 Task: Look for products in the category "Babies & Kids" with unflavored flavor only.
Action: Mouse moved to (324, 149)
Screenshot: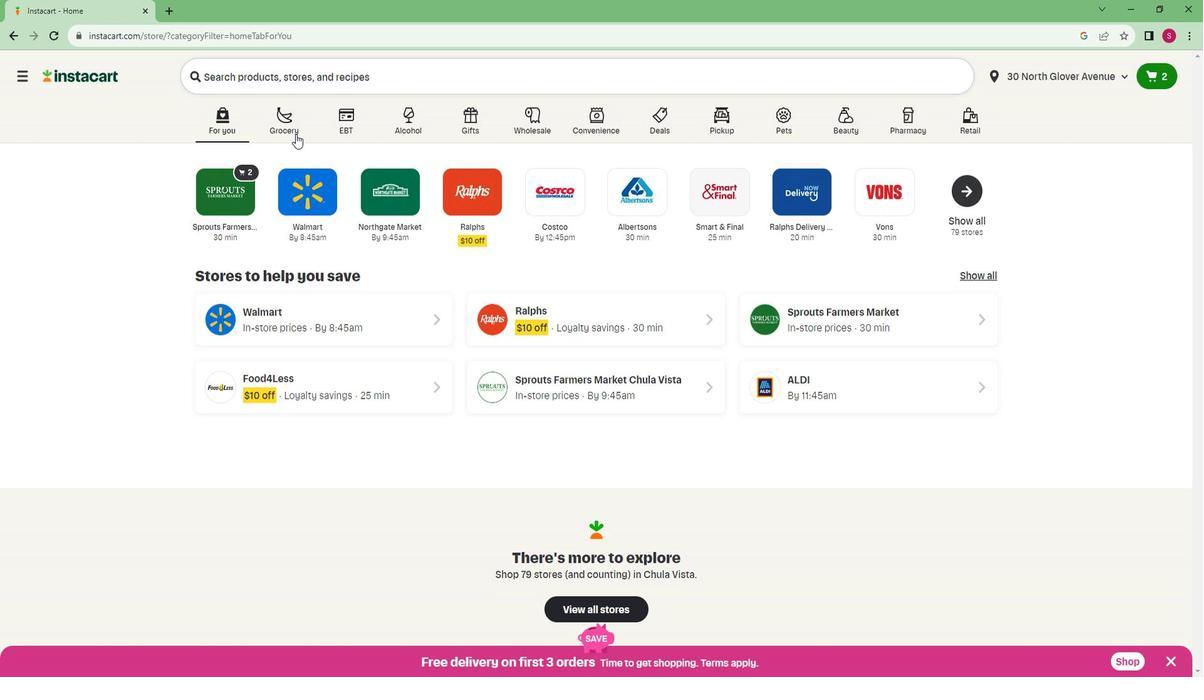 
Action: Mouse pressed left at (324, 149)
Screenshot: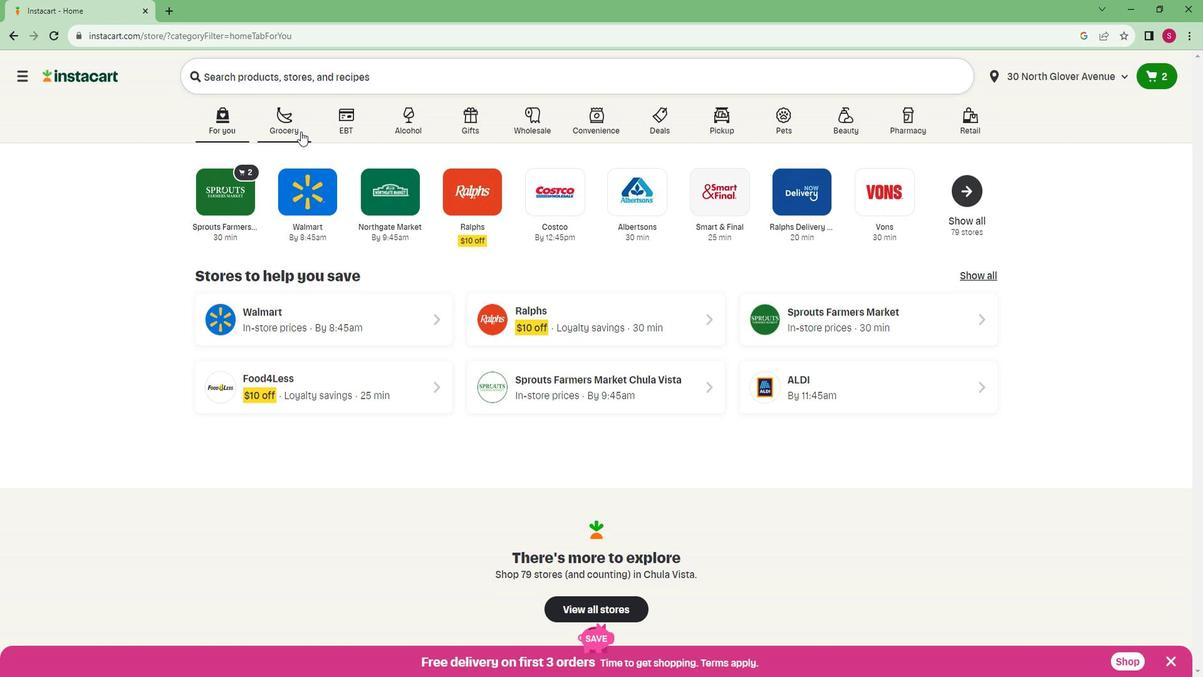 
Action: Mouse moved to (269, 362)
Screenshot: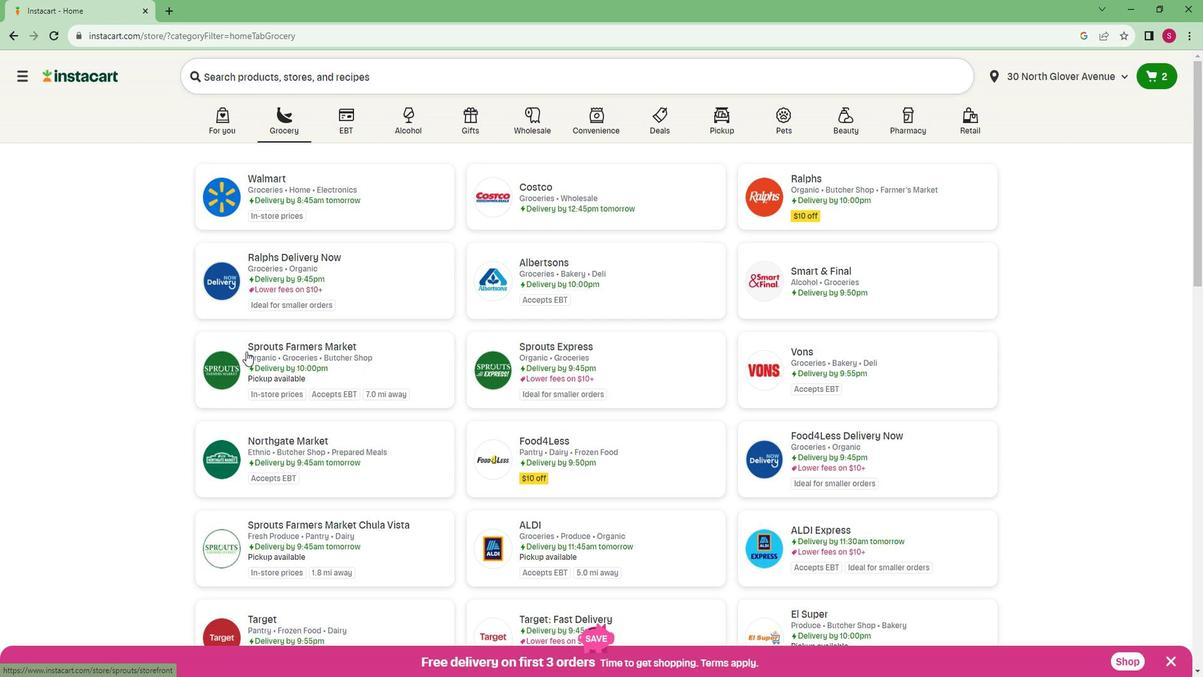 
Action: Mouse pressed left at (269, 362)
Screenshot: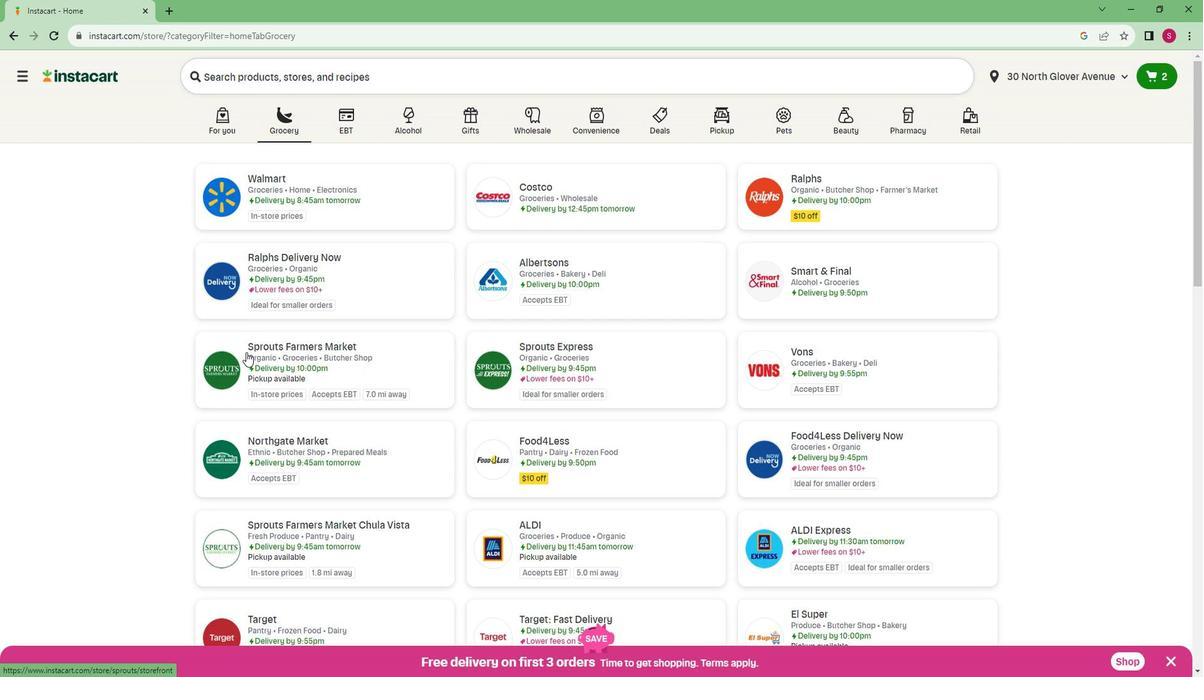 
Action: Mouse moved to (105, 526)
Screenshot: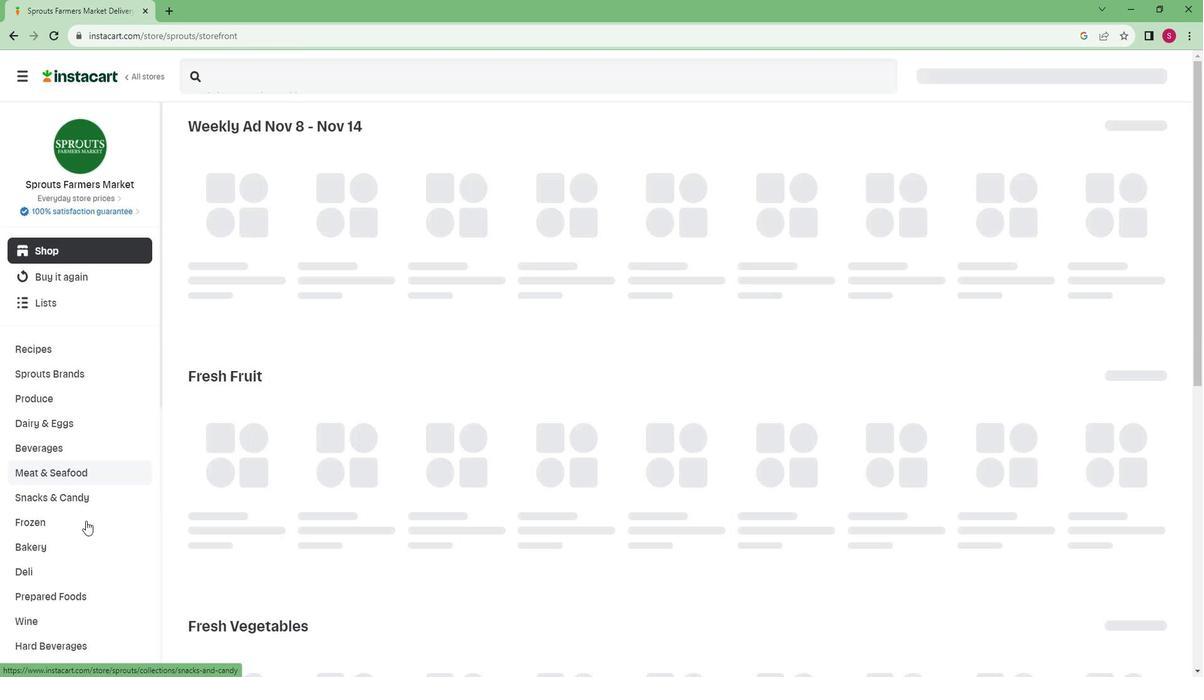 
Action: Mouse scrolled (105, 526) with delta (0, 0)
Screenshot: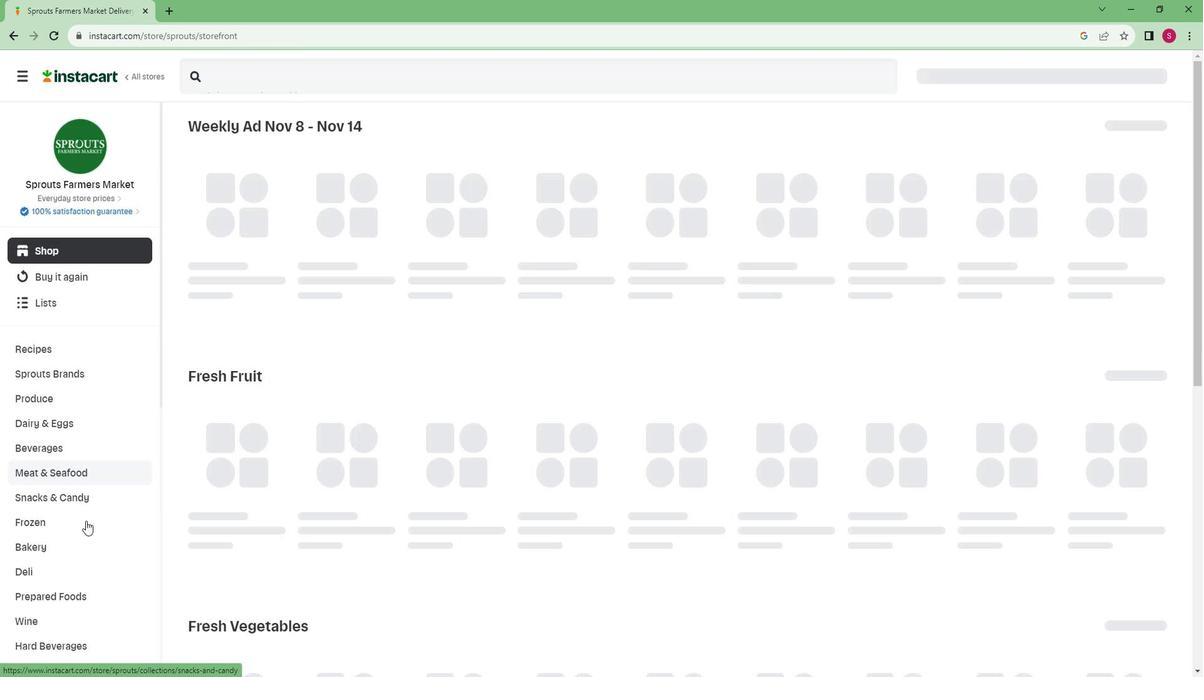 
Action: Mouse moved to (103, 527)
Screenshot: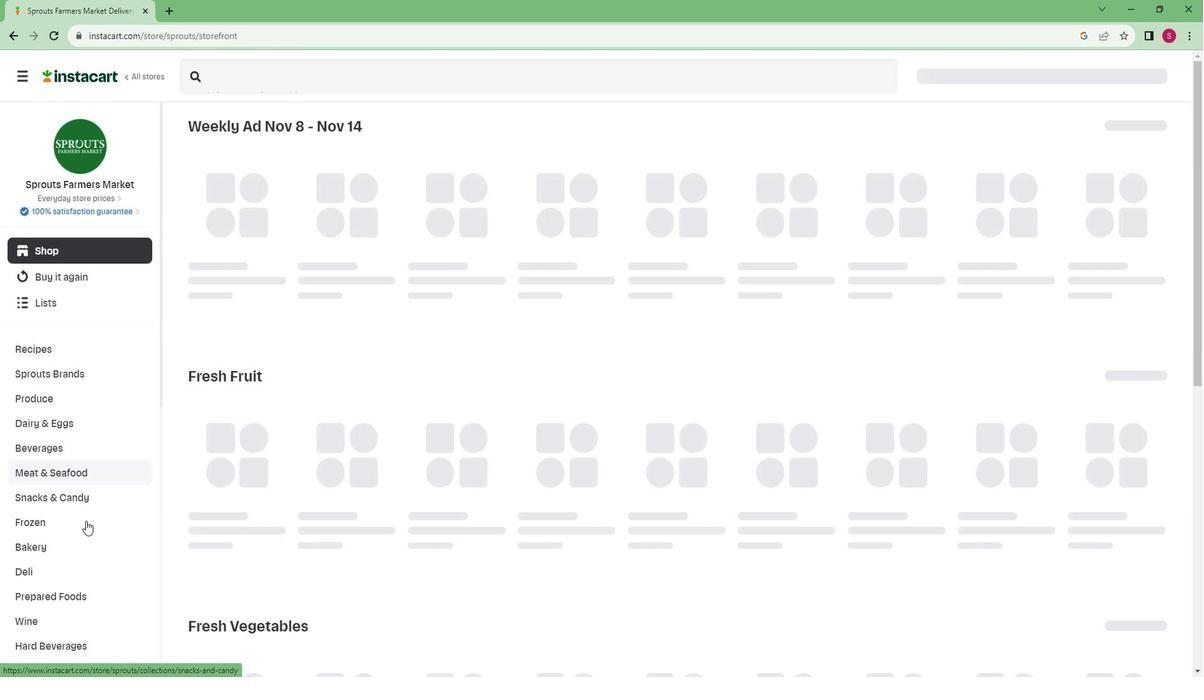 
Action: Mouse scrolled (103, 527) with delta (0, 0)
Screenshot: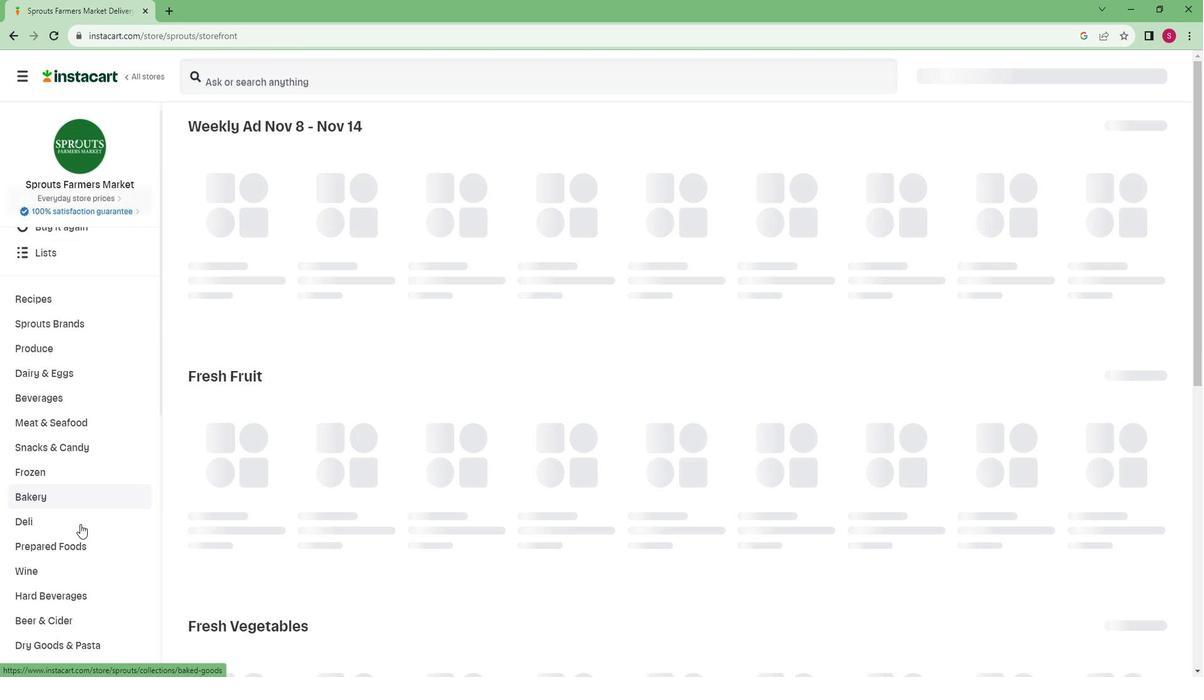
Action: Mouse scrolled (103, 527) with delta (0, 0)
Screenshot: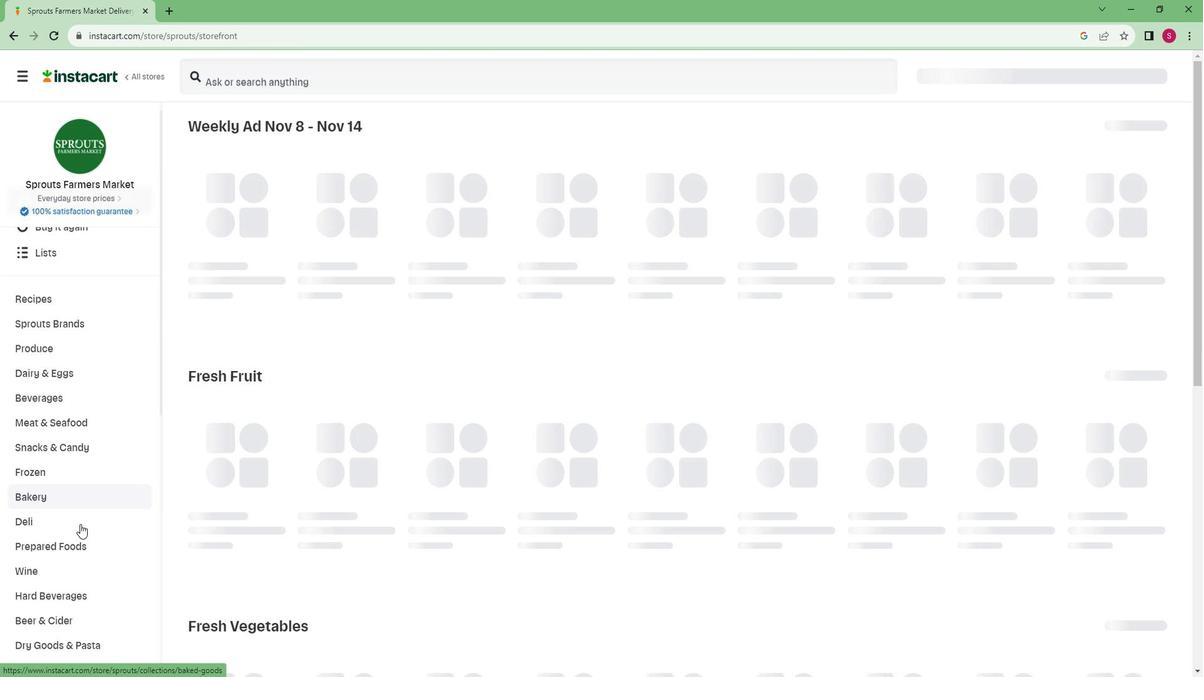 
Action: Mouse scrolled (103, 527) with delta (0, 0)
Screenshot: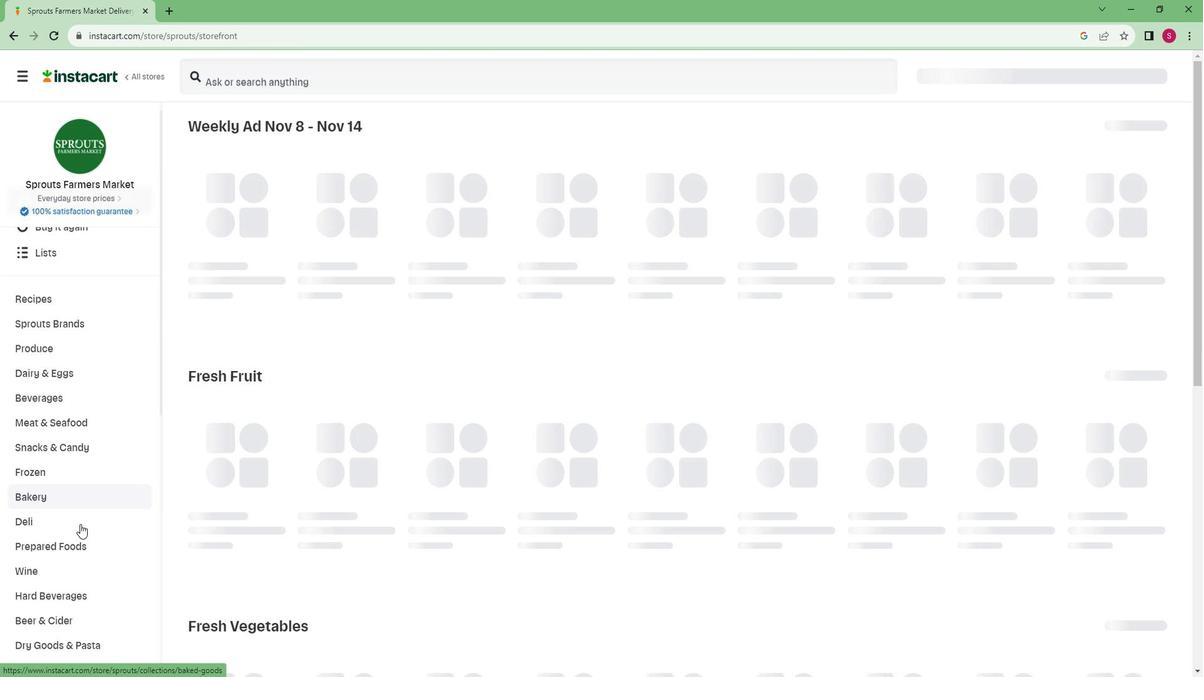 
Action: Mouse scrolled (103, 527) with delta (0, 0)
Screenshot: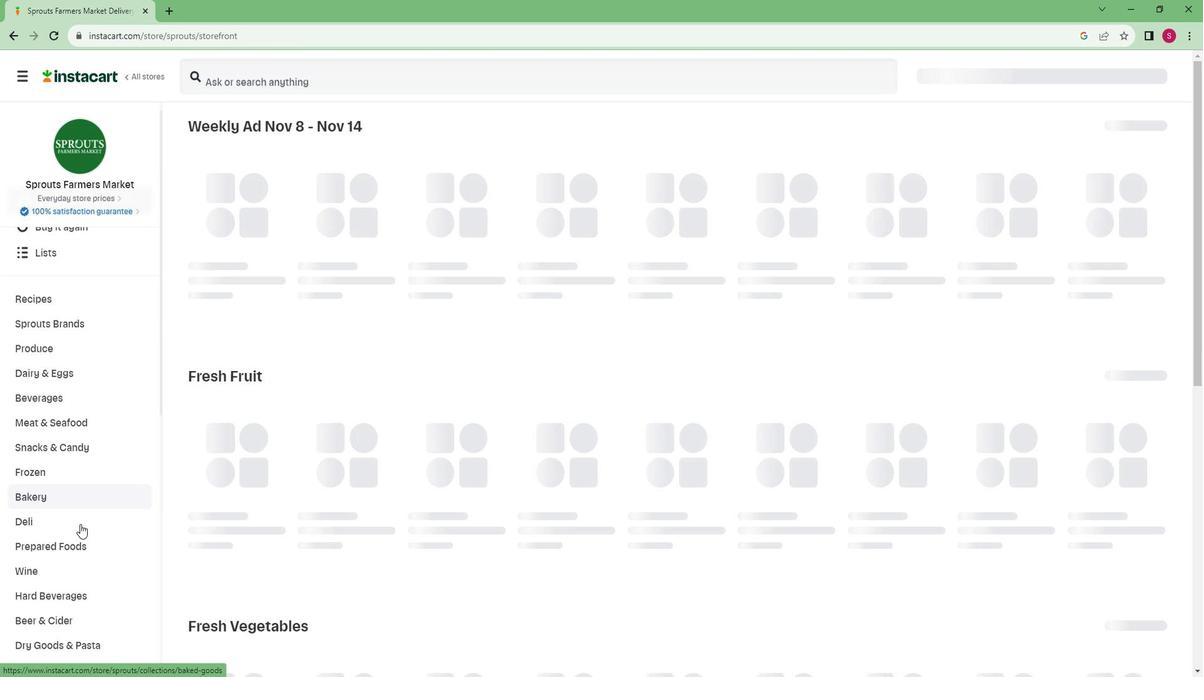 
Action: Mouse scrolled (103, 527) with delta (0, 0)
Screenshot: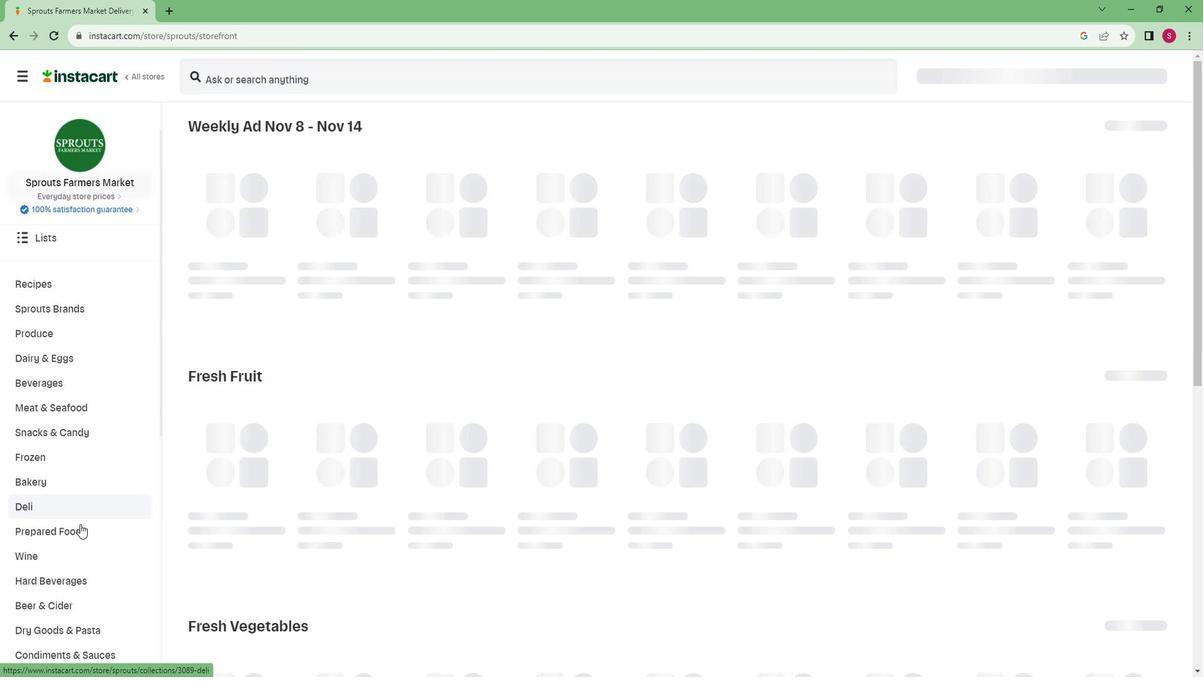 
Action: Mouse moved to (103, 527)
Screenshot: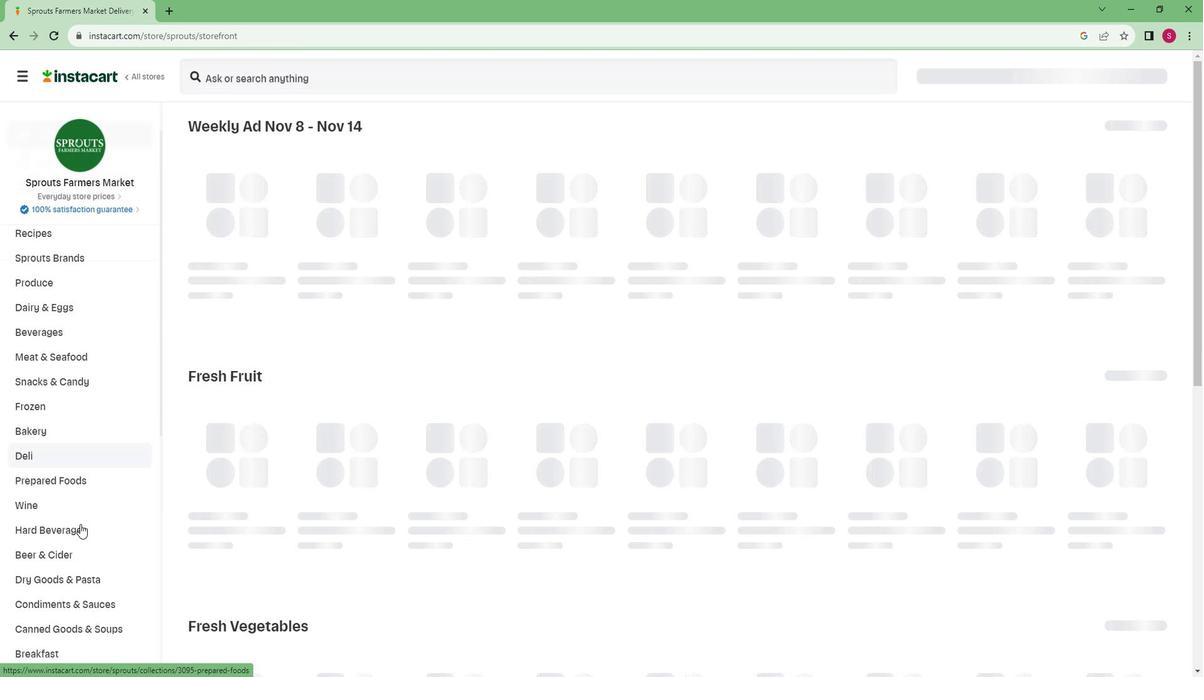
Action: Mouse scrolled (103, 527) with delta (0, 0)
Screenshot: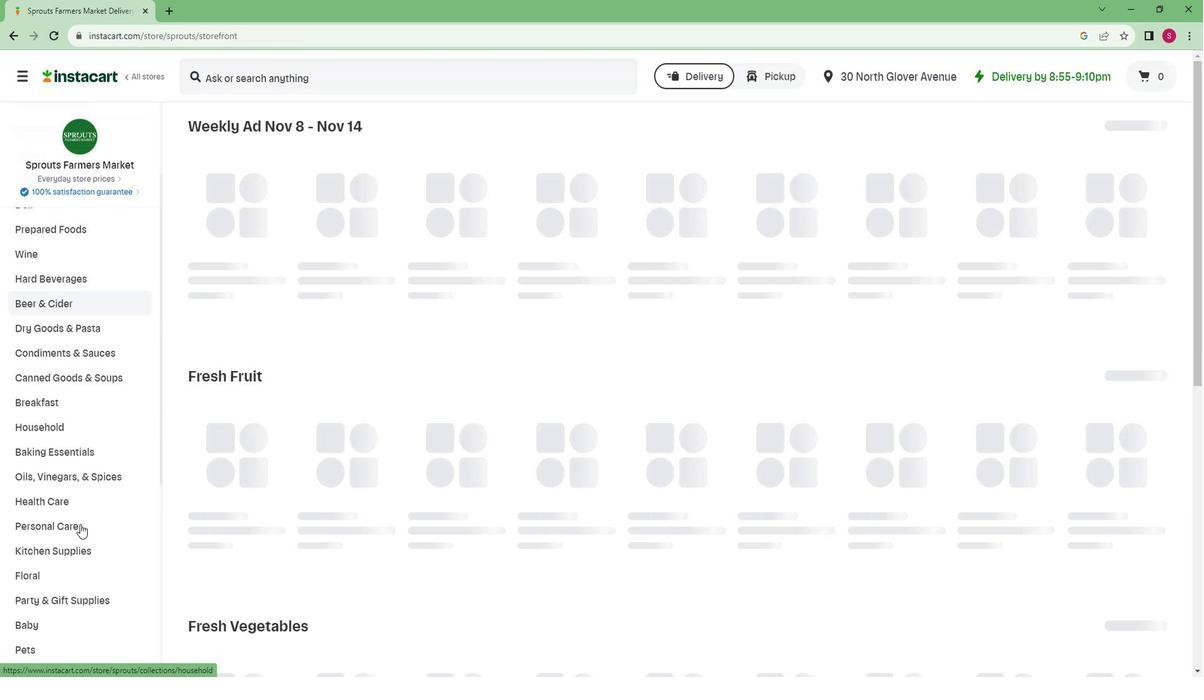 
Action: Mouse scrolled (103, 527) with delta (0, 0)
Screenshot: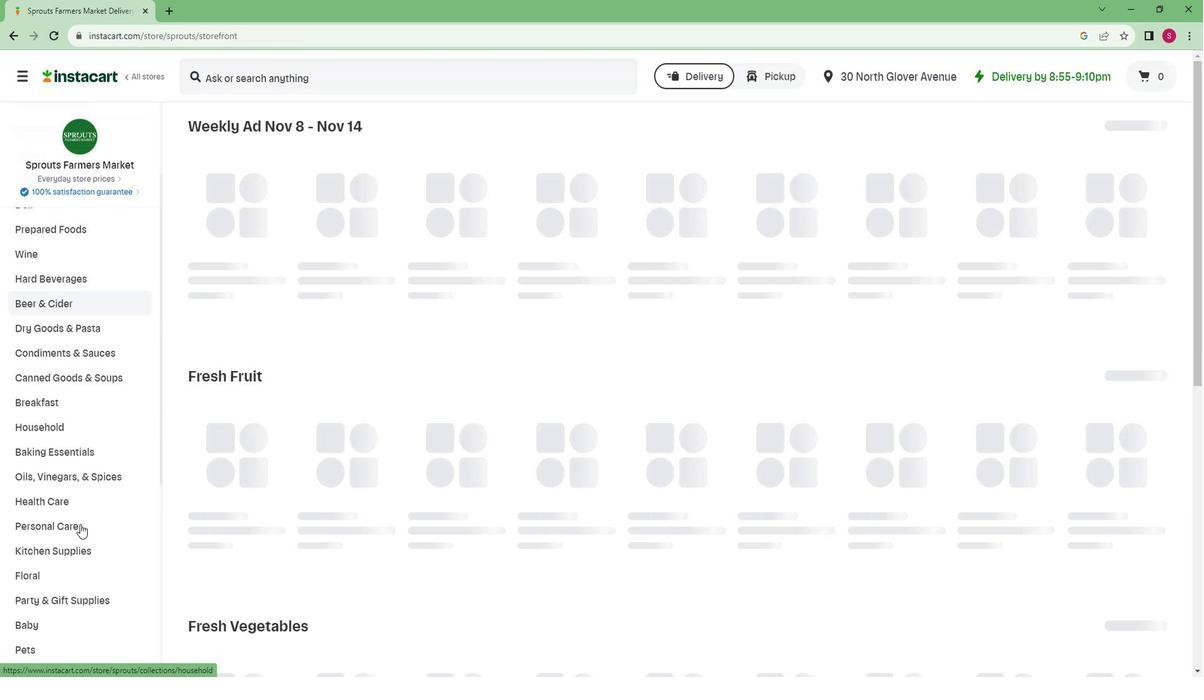 
Action: Mouse scrolled (103, 527) with delta (0, 0)
Screenshot: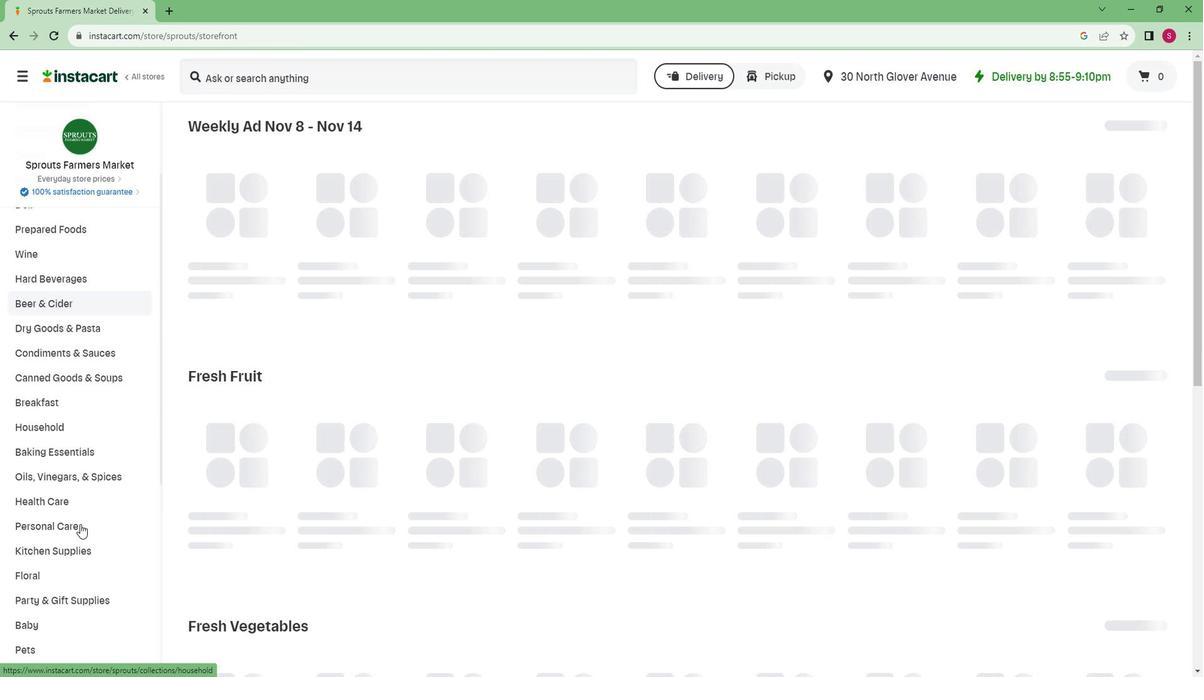 
Action: Mouse scrolled (103, 527) with delta (0, 0)
Screenshot: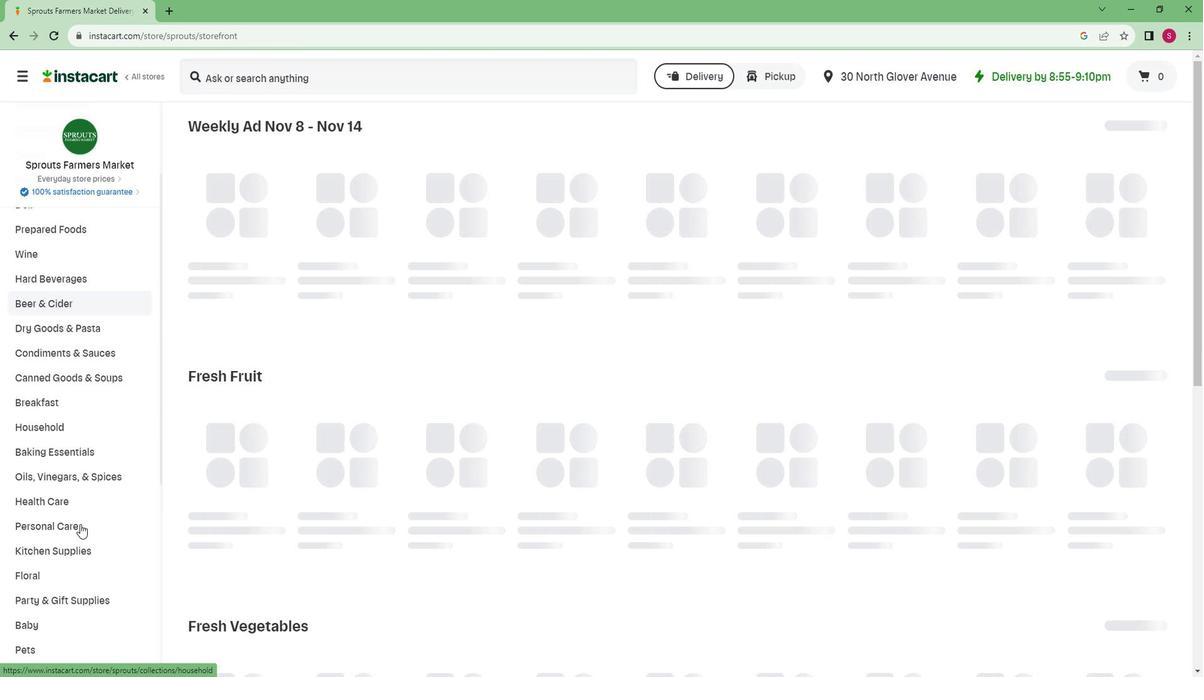 
Action: Mouse moved to (77, 568)
Screenshot: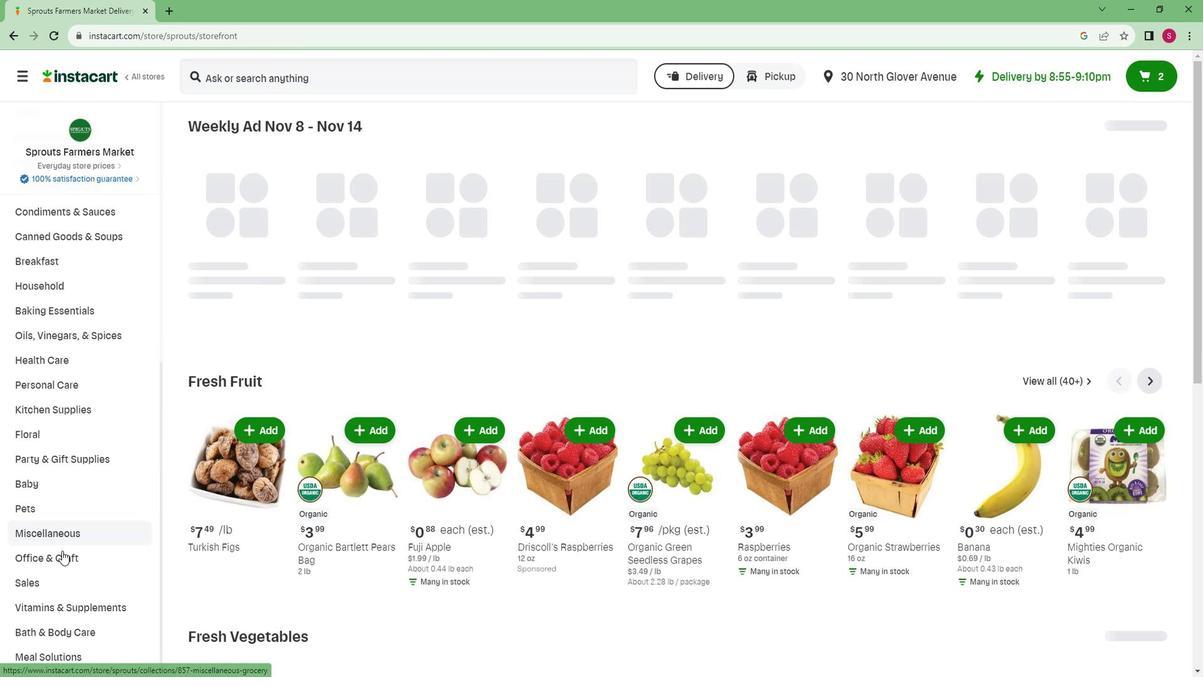 
Action: Mouse scrolled (77, 567) with delta (0, 0)
Screenshot: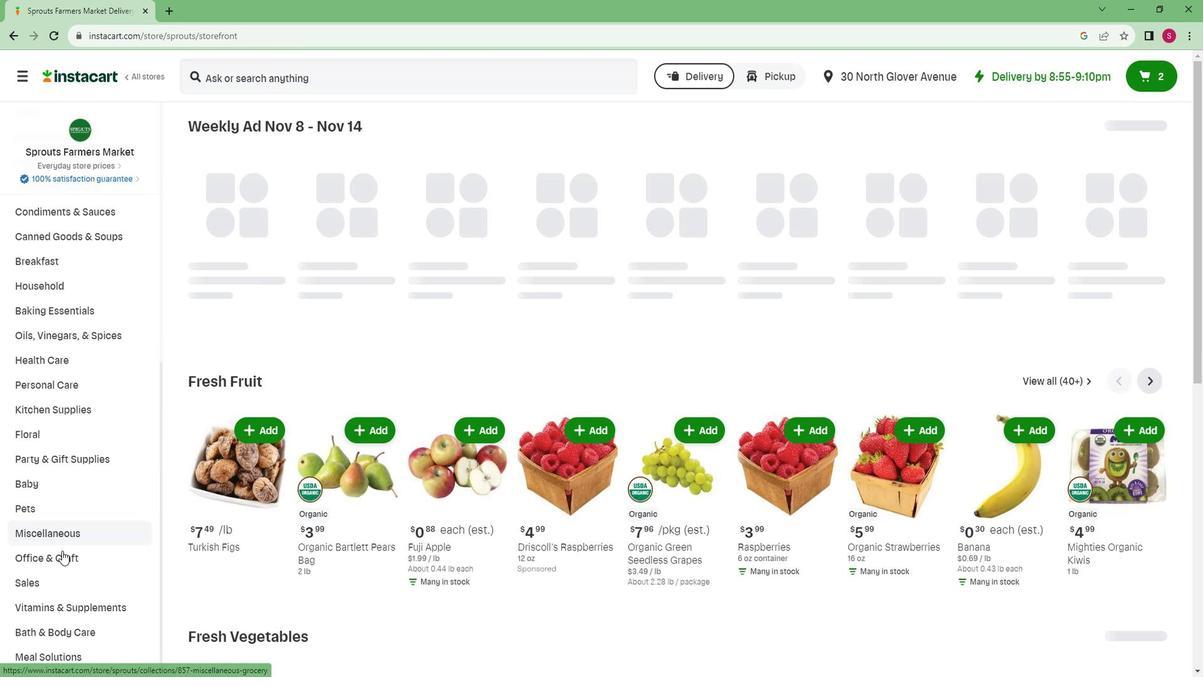 
Action: Mouse scrolled (77, 567) with delta (0, 0)
Screenshot: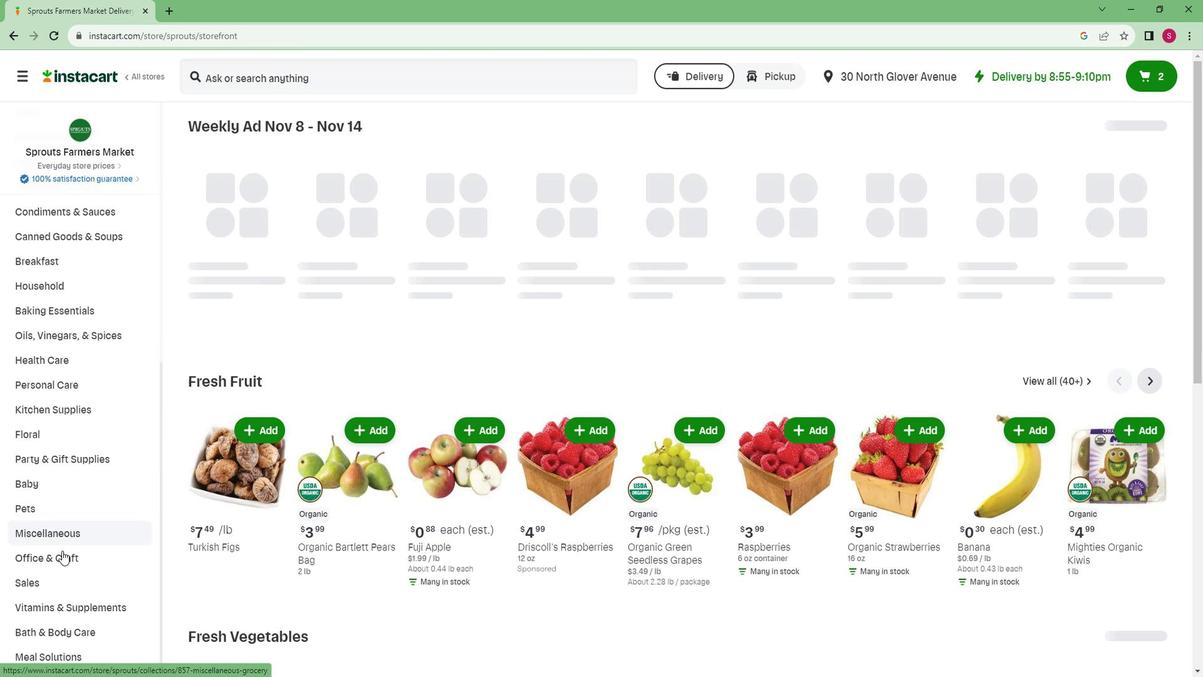 
Action: Mouse scrolled (77, 567) with delta (0, 0)
Screenshot: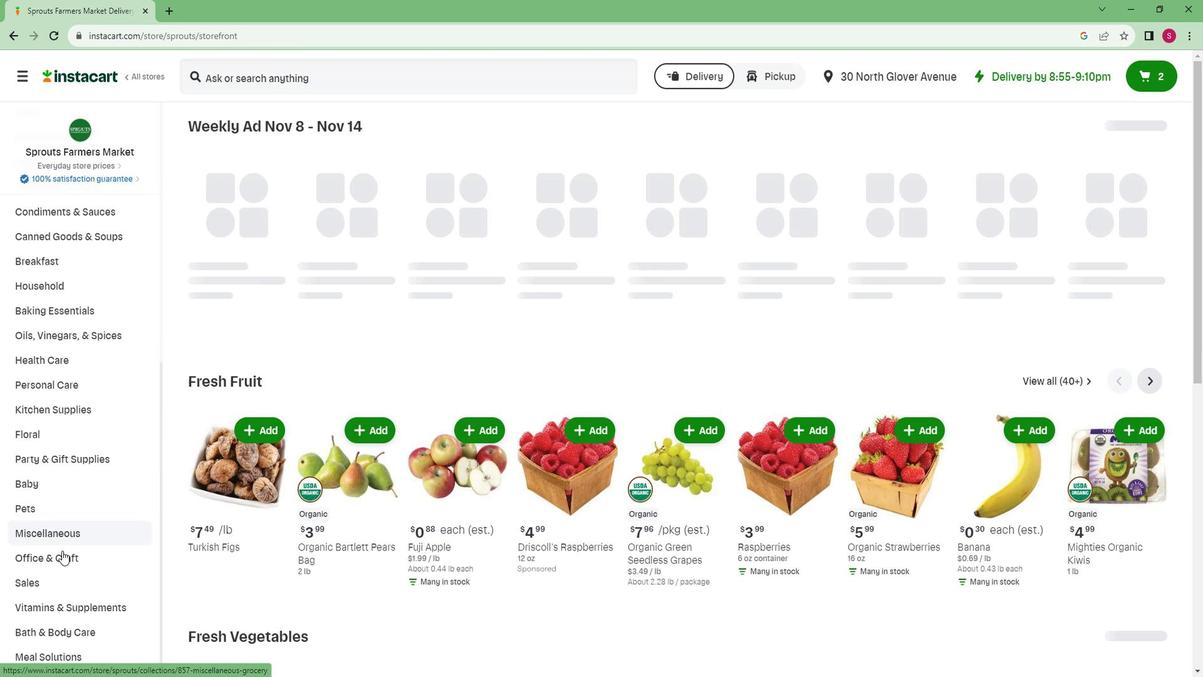 
Action: Mouse moved to (63, 633)
Screenshot: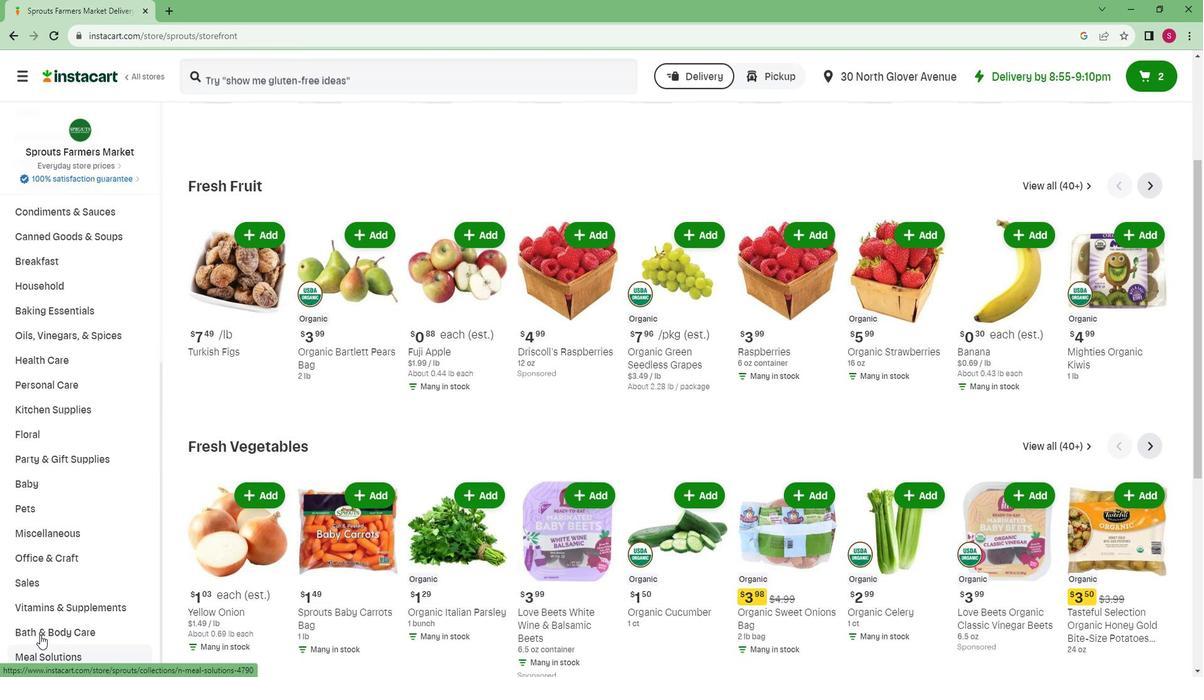 
Action: Mouse pressed left at (63, 633)
Screenshot: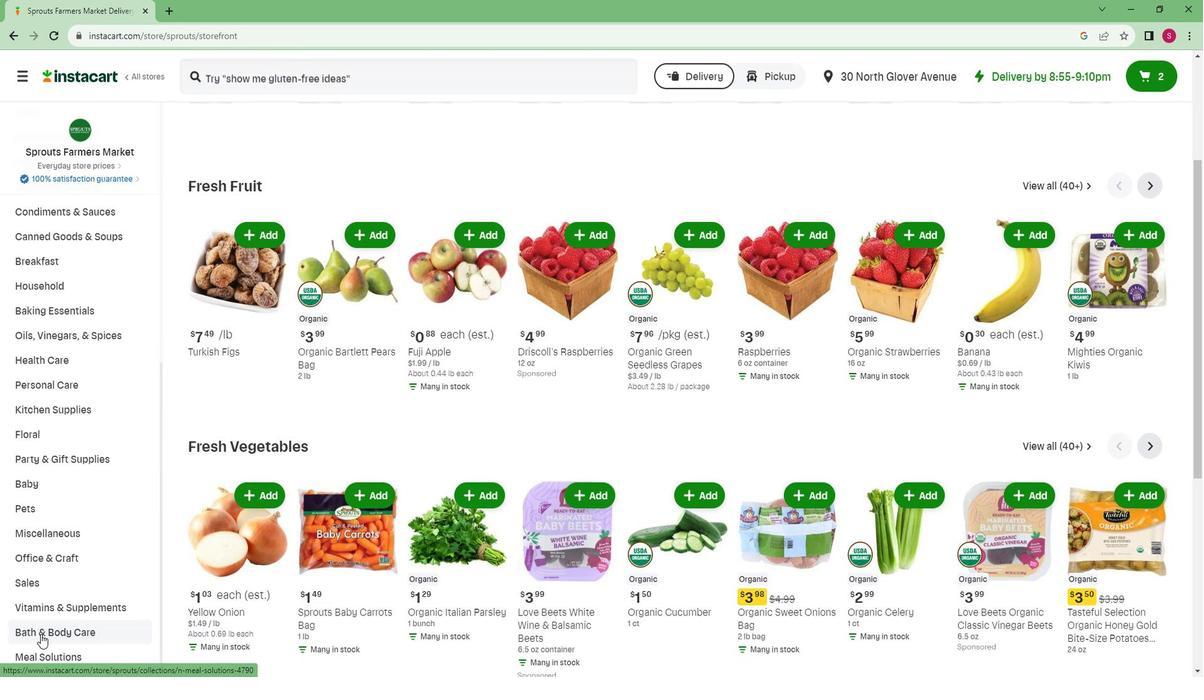 
Action: Mouse moved to (74, 610)
Screenshot: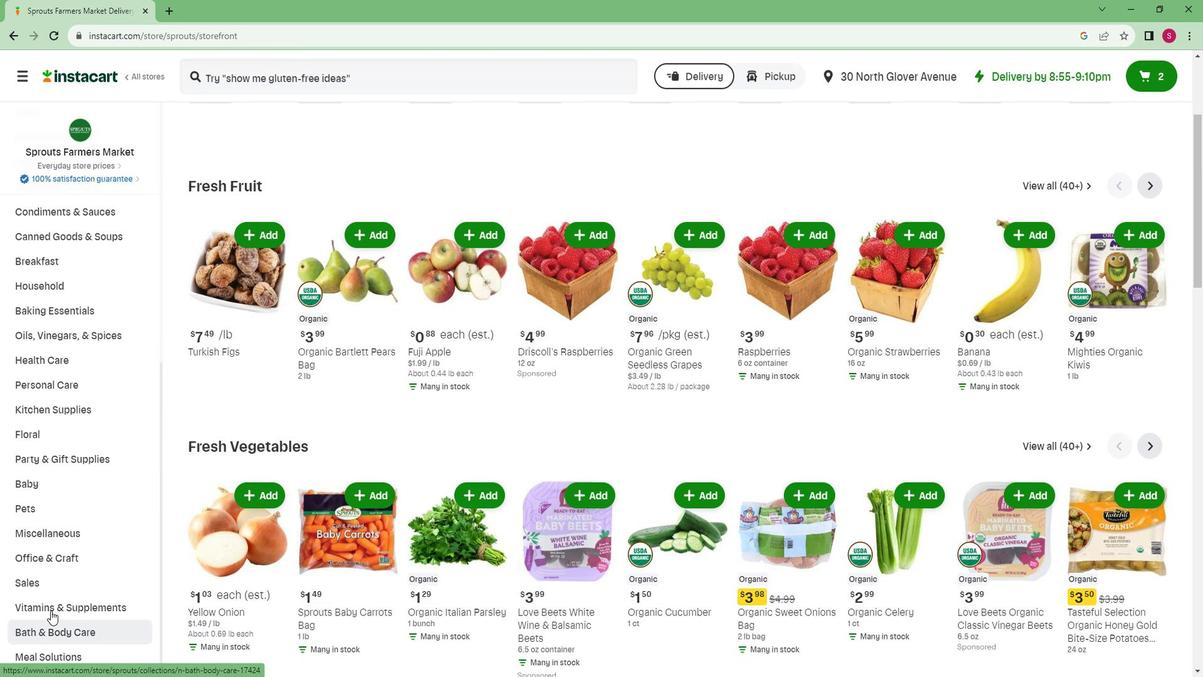 
Action: Mouse scrolled (74, 610) with delta (0, 0)
Screenshot: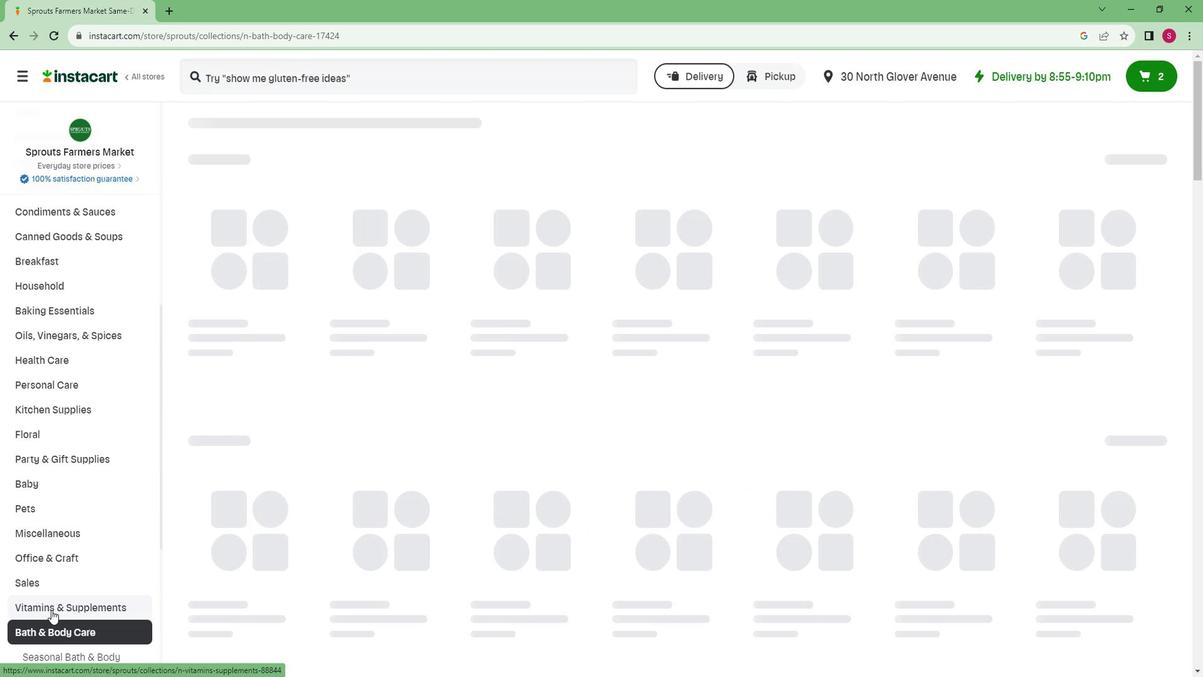 
Action: Mouse scrolled (74, 610) with delta (0, 0)
Screenshot: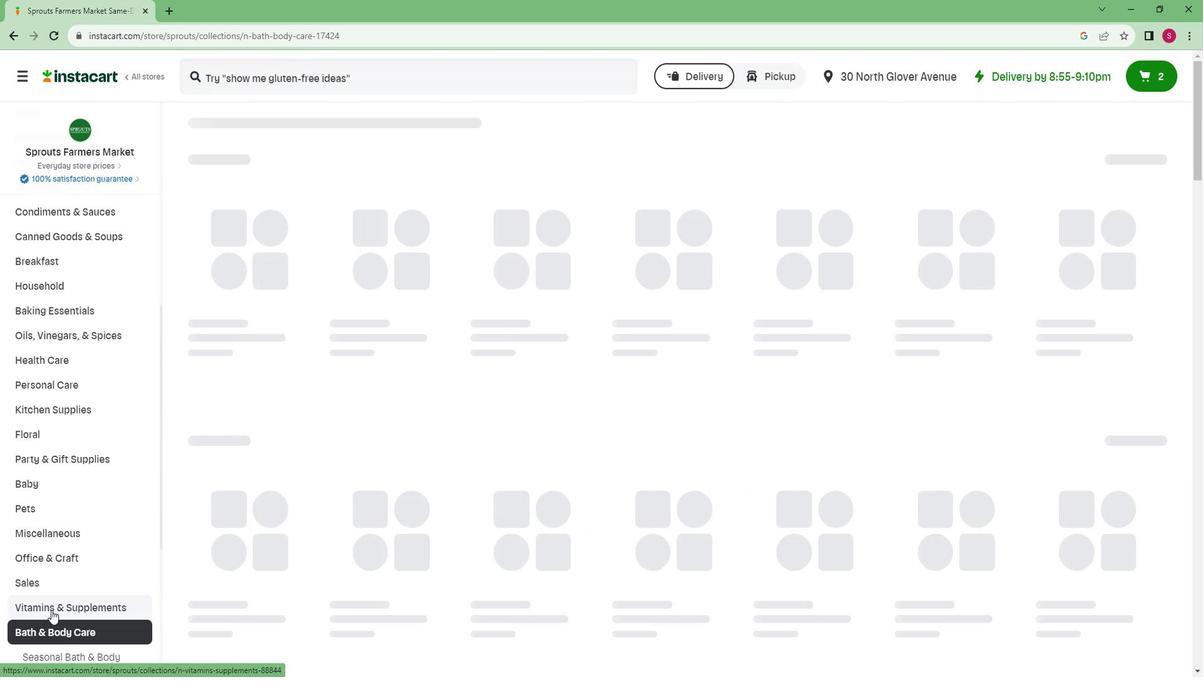 
Action: Mouse scrolled (74, 610) with delta (0, 0)
Screenshot: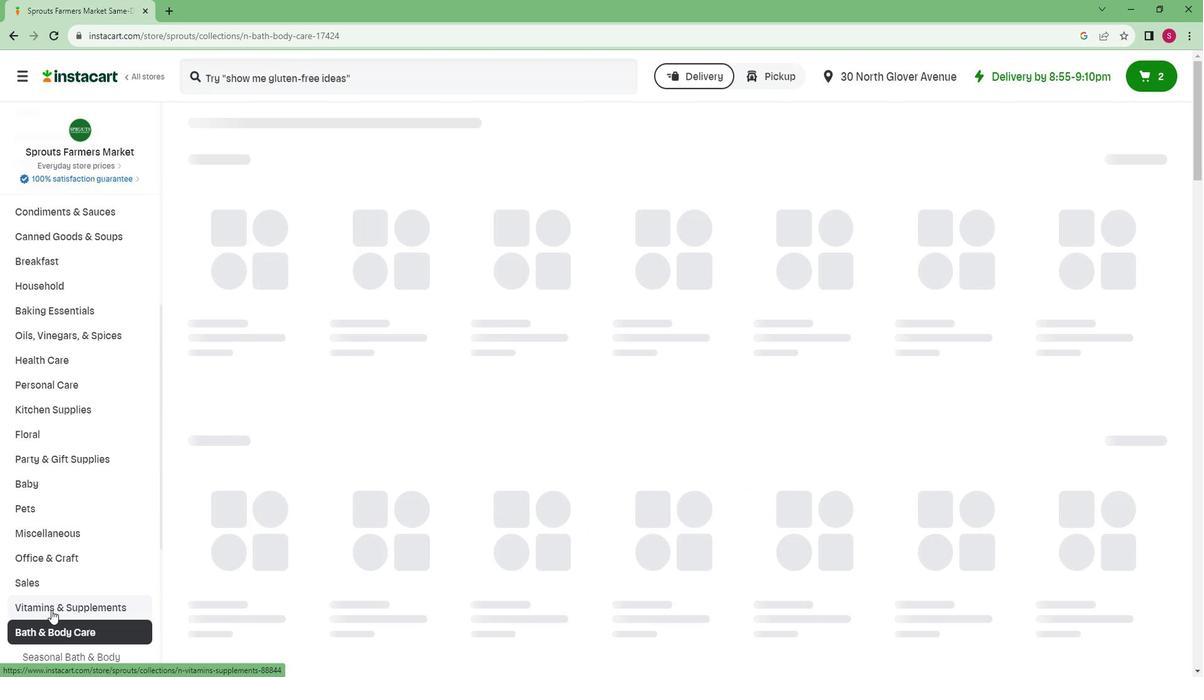 
Action: Mouse scrolled (74, 610) with delta (0, 0)
Screenshot: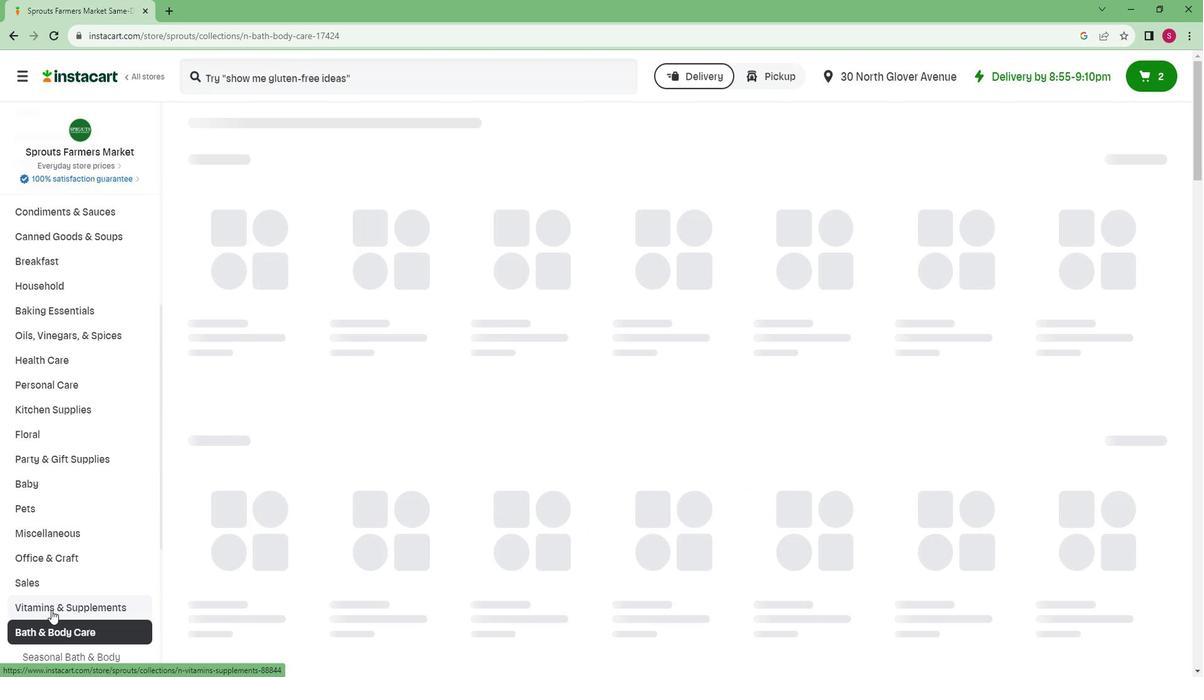 
Action: Mouse scrolled (74, 610) with delta (0, 0)
Screenshot: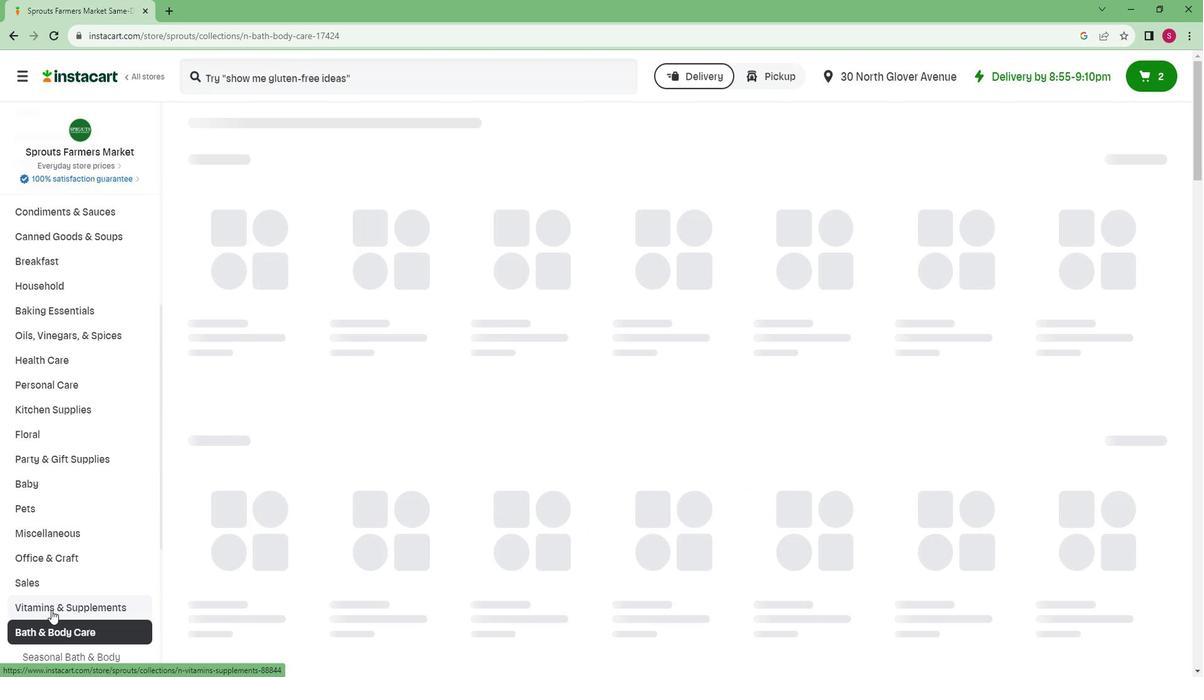 
Action: Mouse scrolled (74, 610) with delta (0, 0)
Screenshot: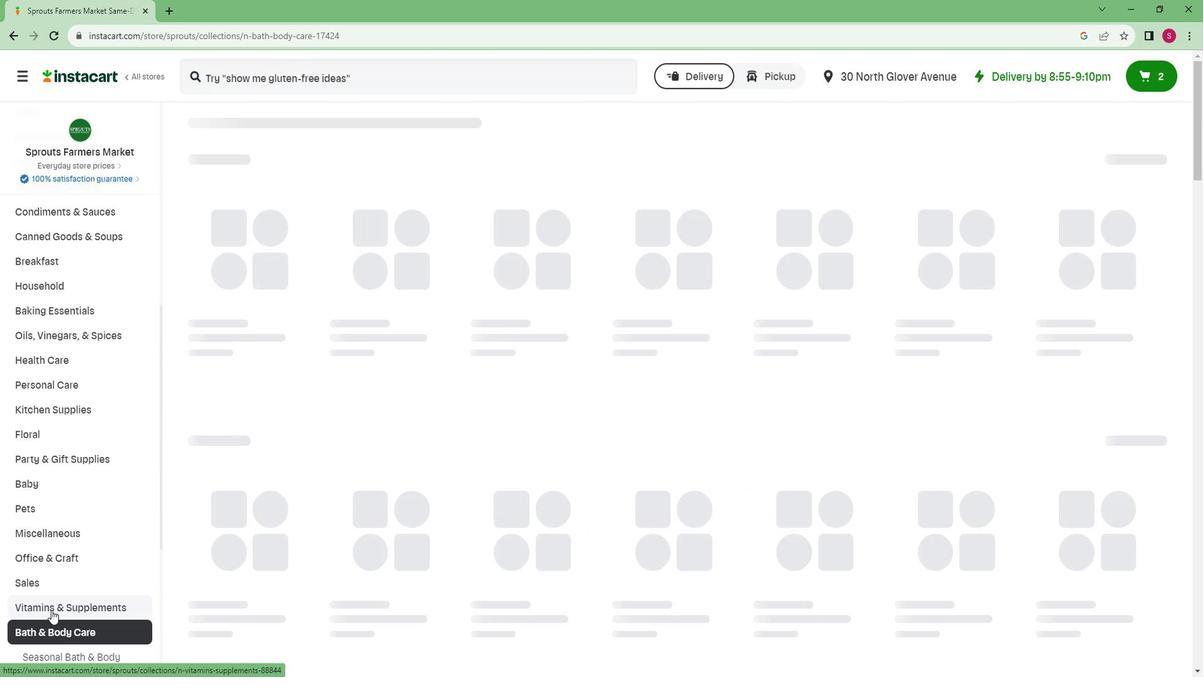 
Action: Mouse scrolled (74, 610) with delta (0, 0)
Screenshot: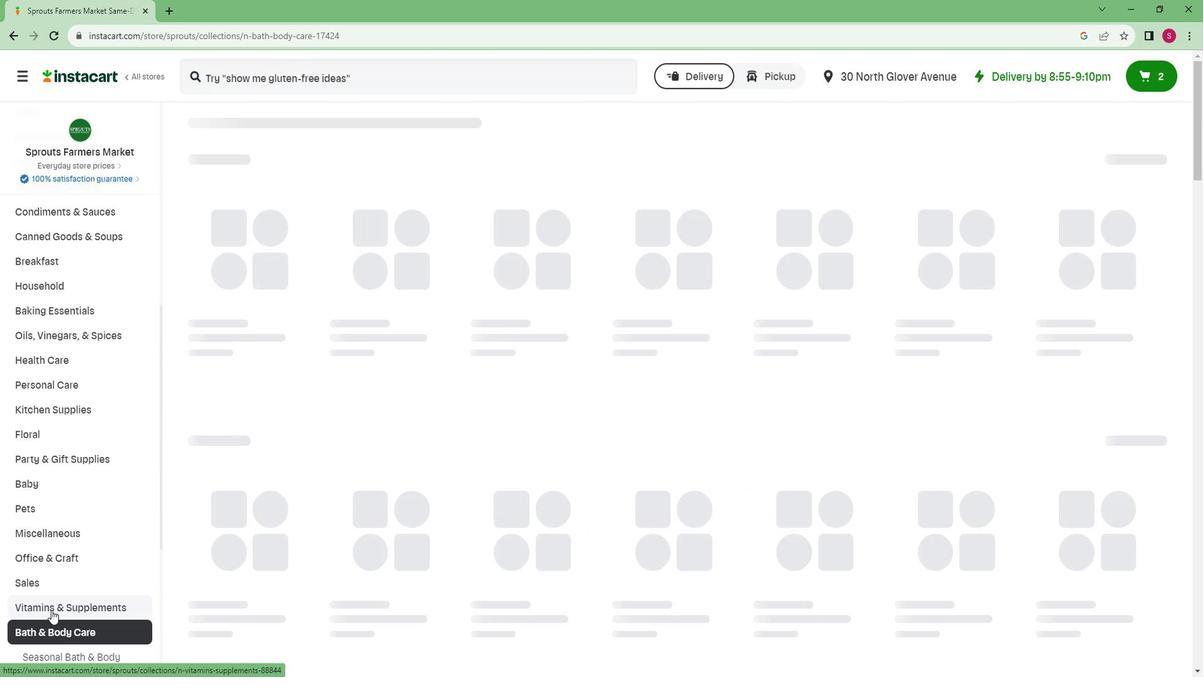 
Action: Mouse scrolled (74, 610) with delta (0, 0)
Screenshot: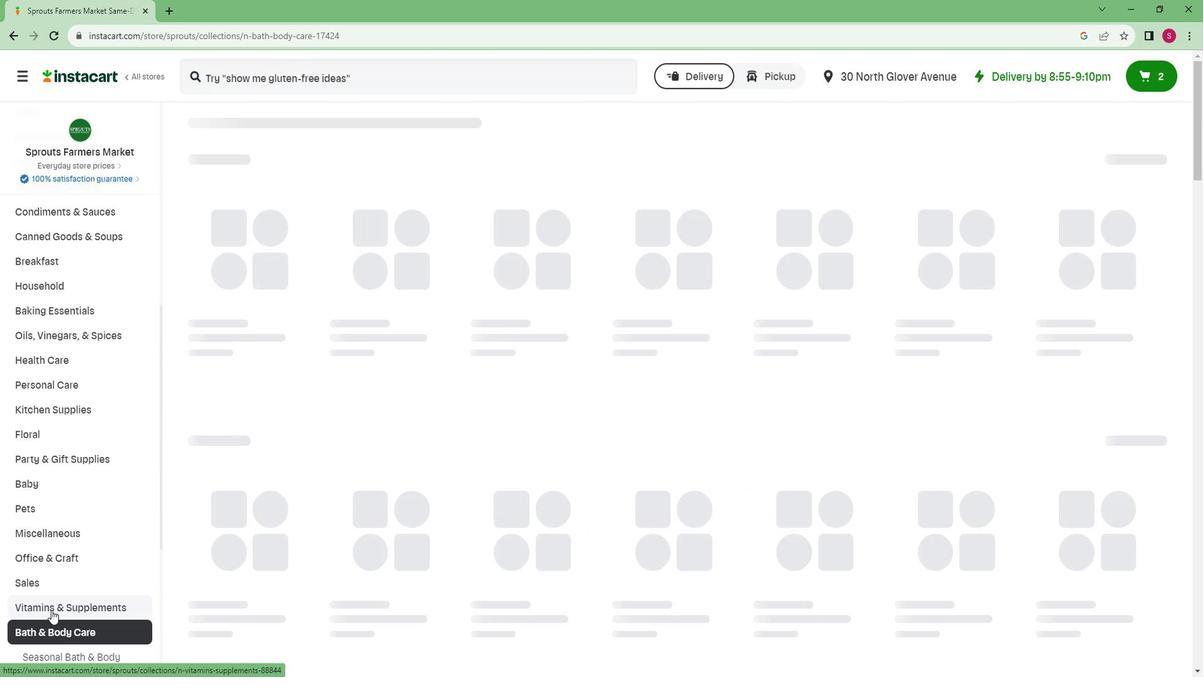 
Action: Mouse moved to (62, 603)
Screenshot: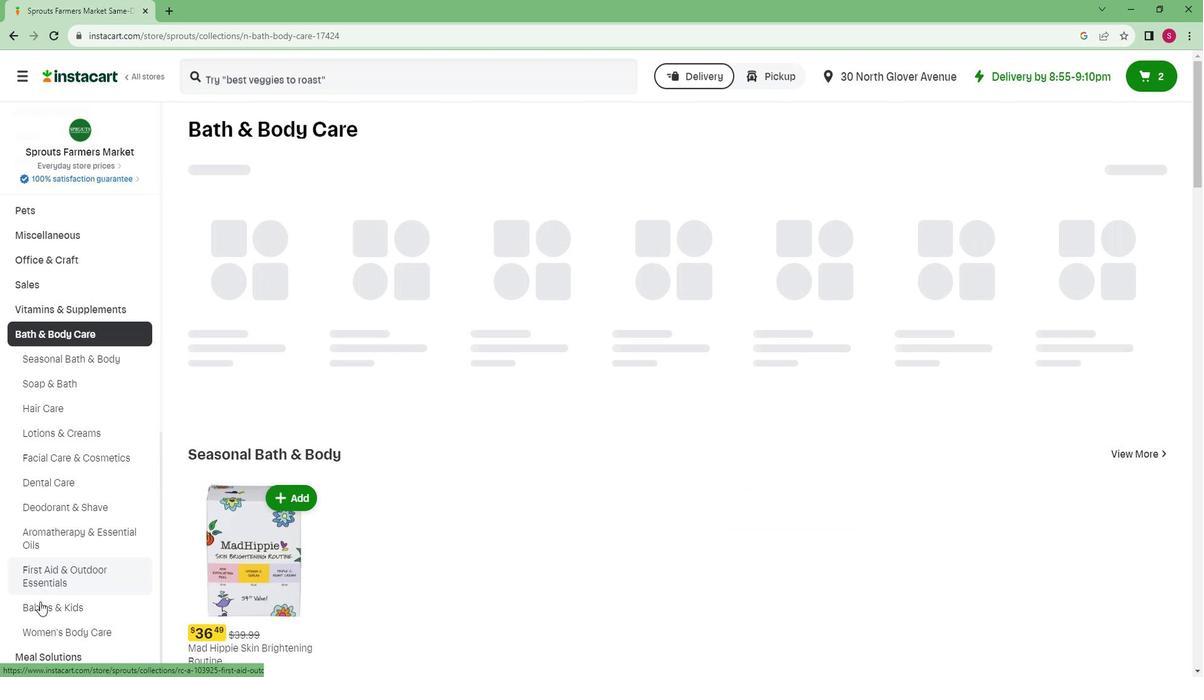 
Action: Mouse pressed left at (62, 603)
Screenshot: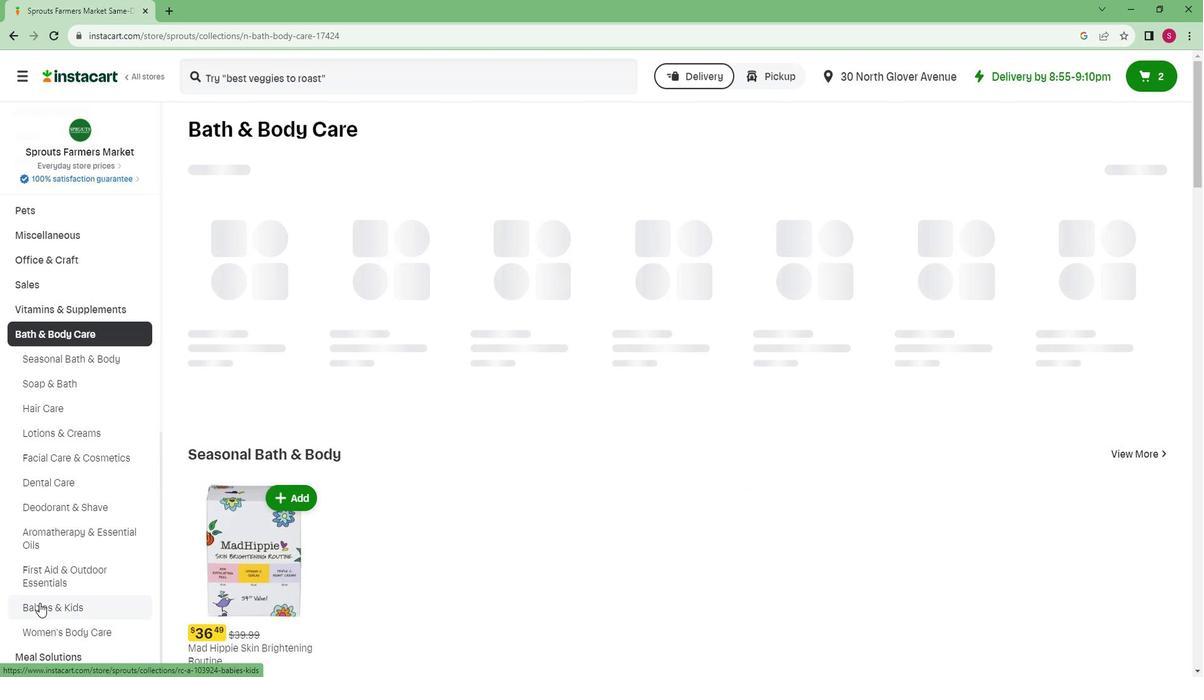 
Action: Mouse moved to (304, 304)
Screenshot: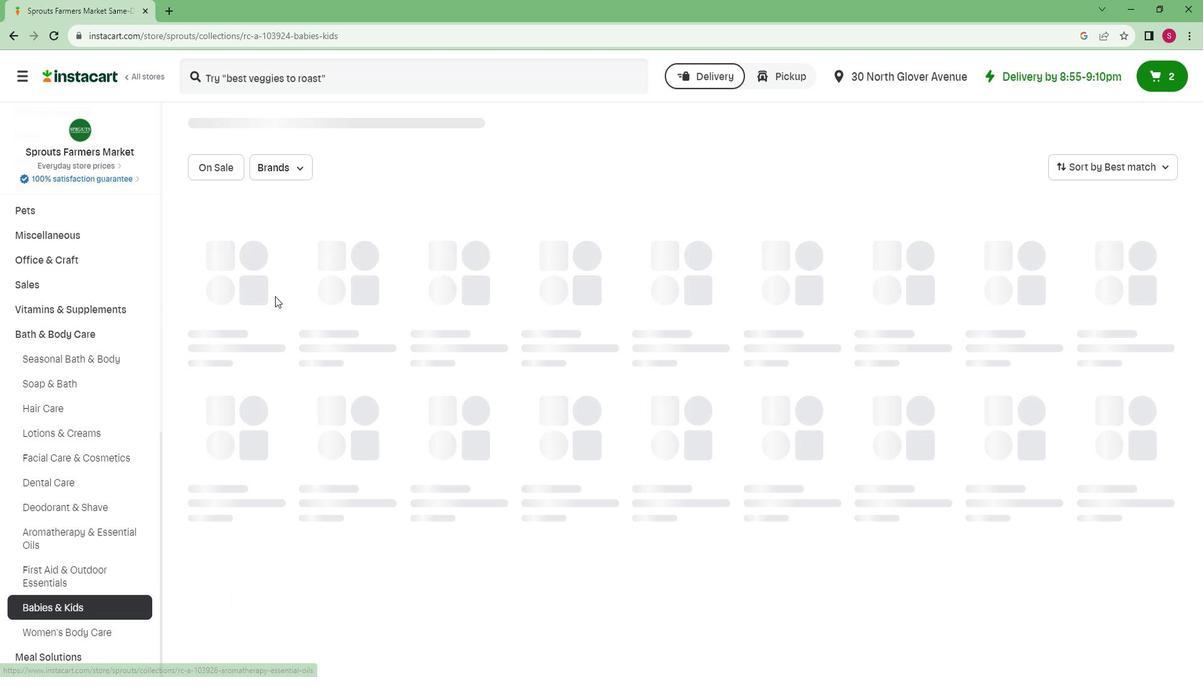 
